 Task: Sort the pull requests by least commented.
Action: Mouse moved to (261, 169)
Screenshot: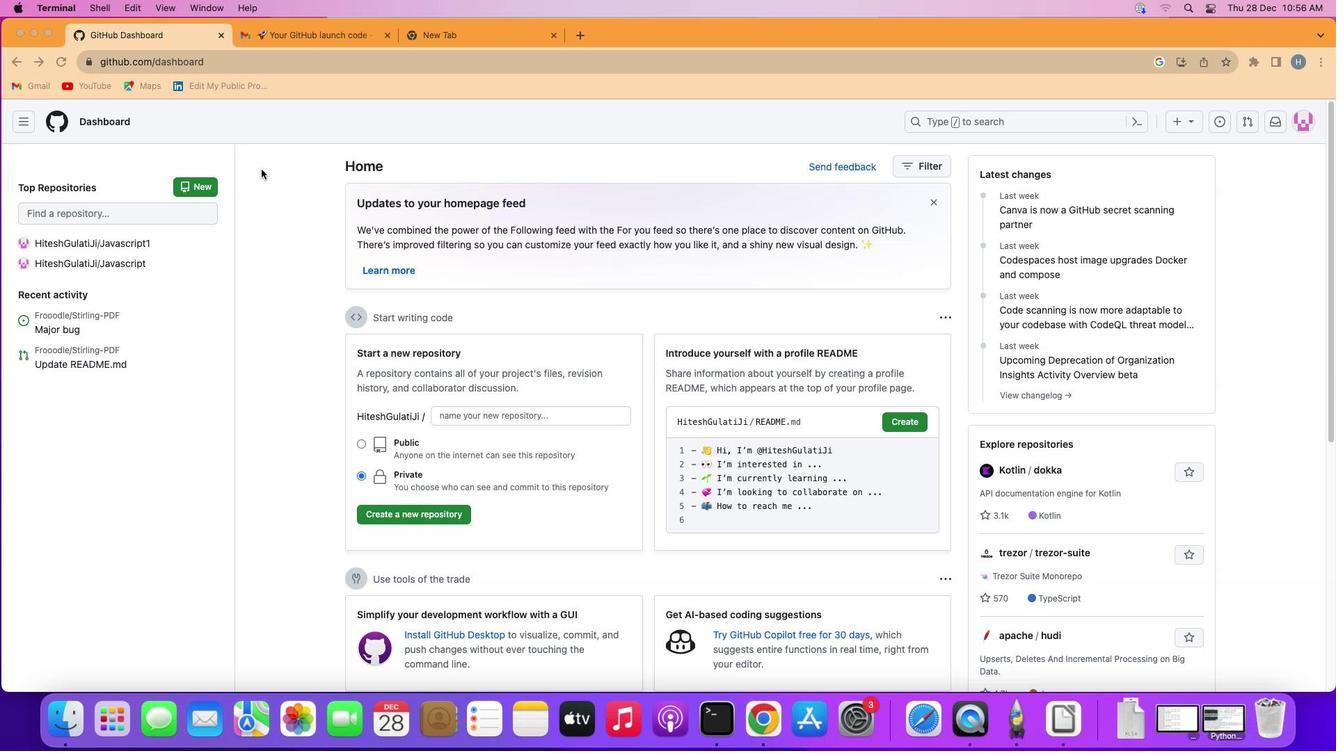 
Action: Mouse pressed left at (261, 169)
Screenshot: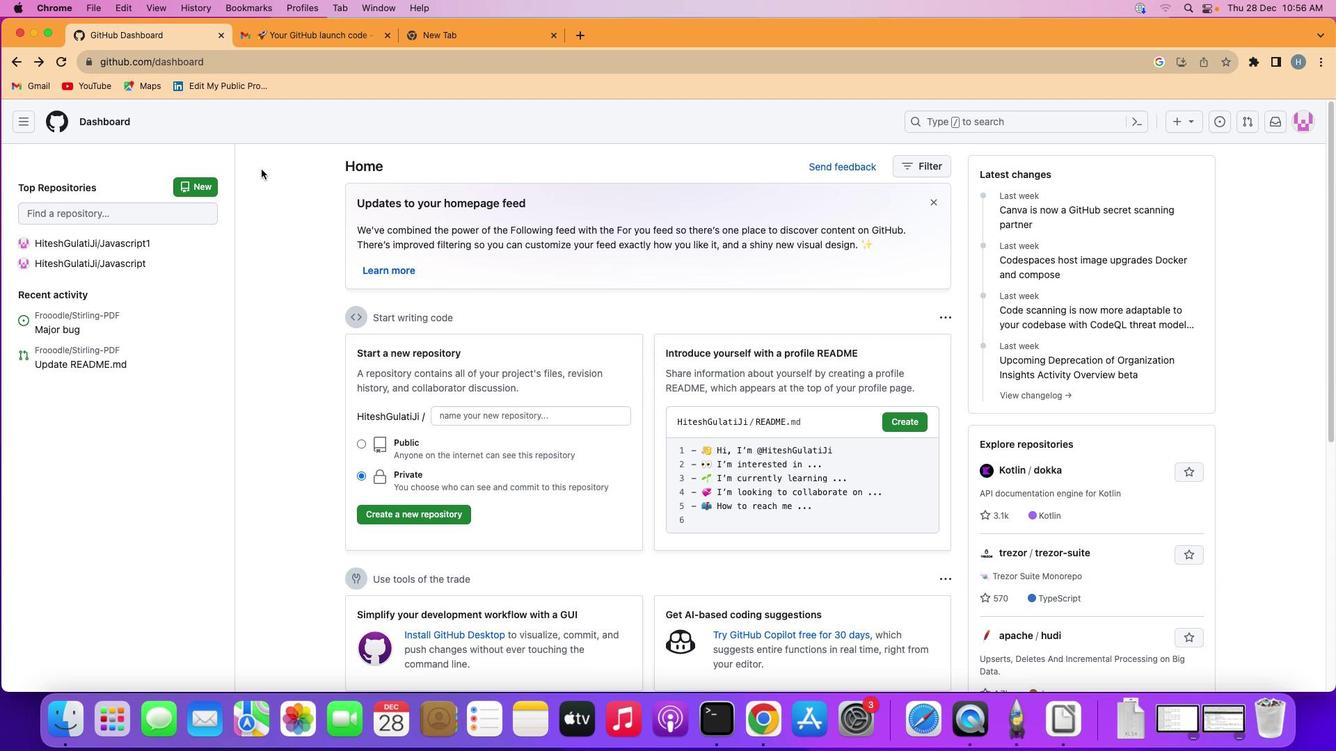 
Action: Mouse moved to (18, 116)
Screenshot: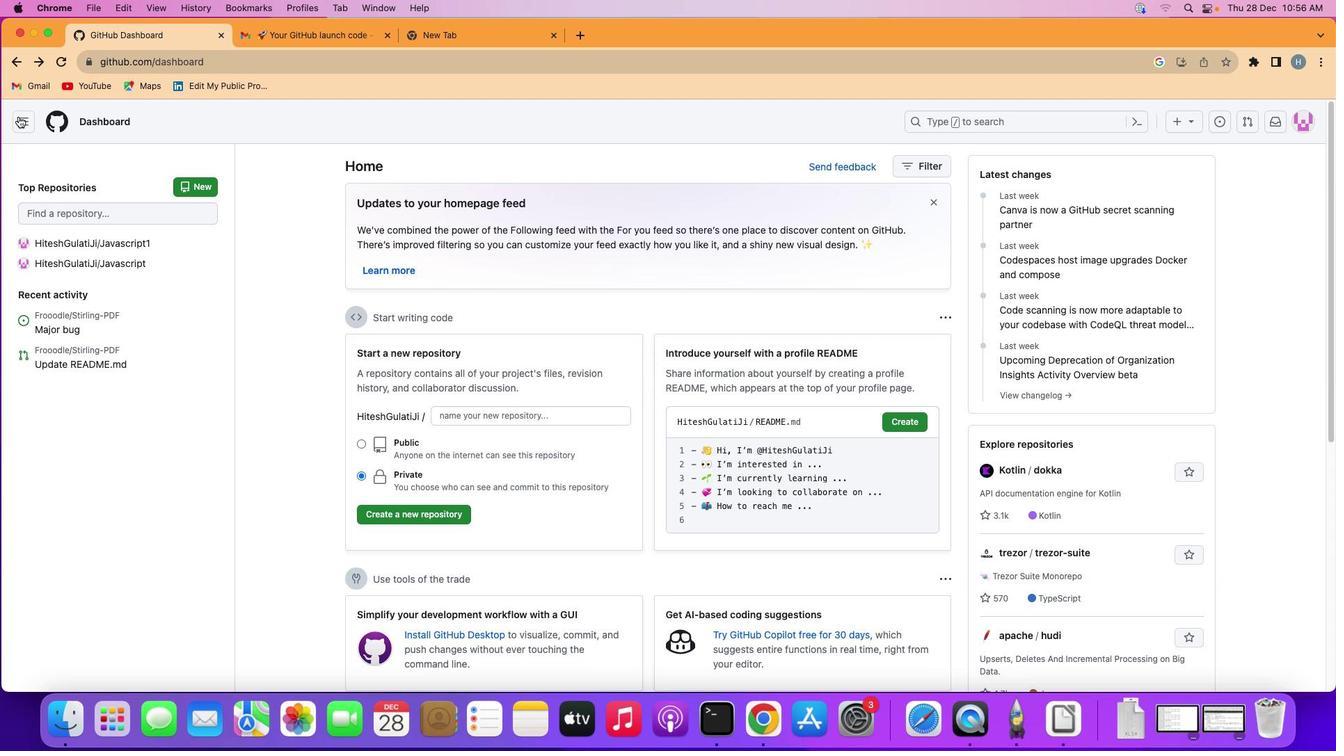 
Action: Mouse pressed left at (18, 116)
Screenshot: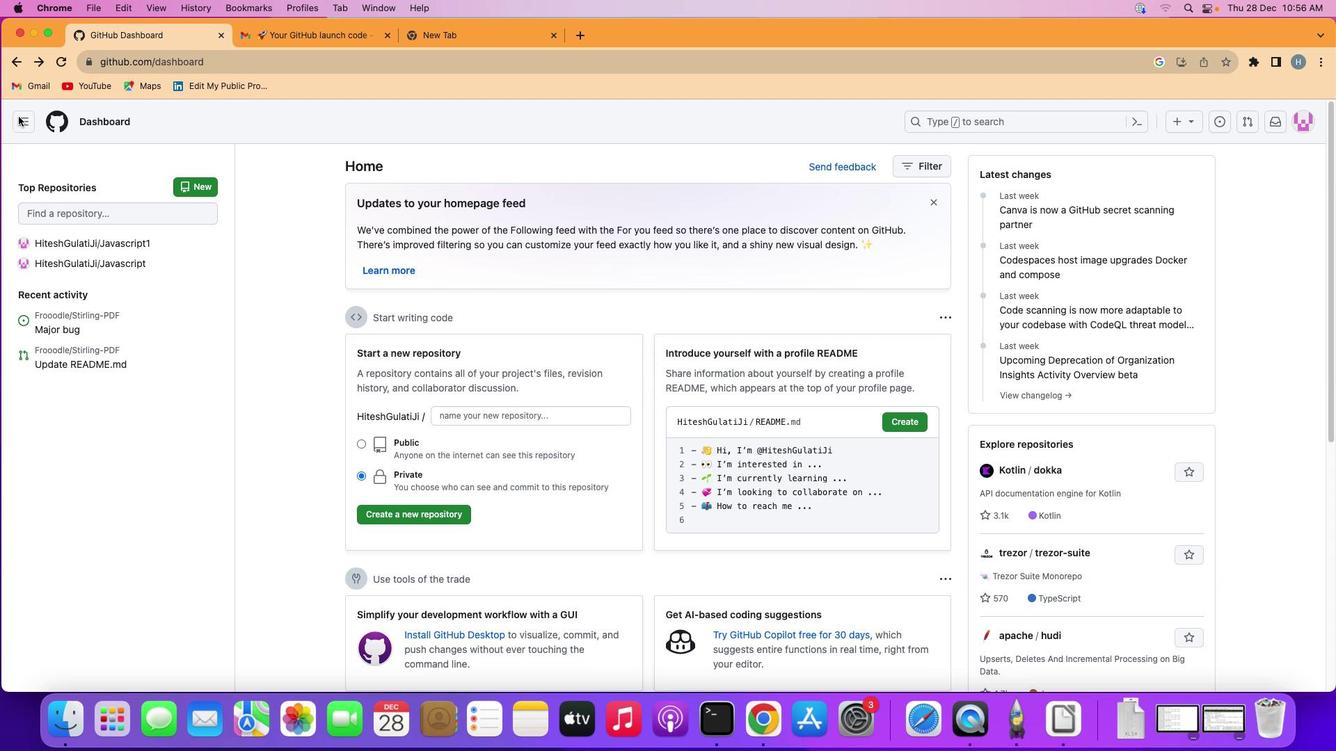 
Action: Mouse moved to (84, 199)
Screenshot: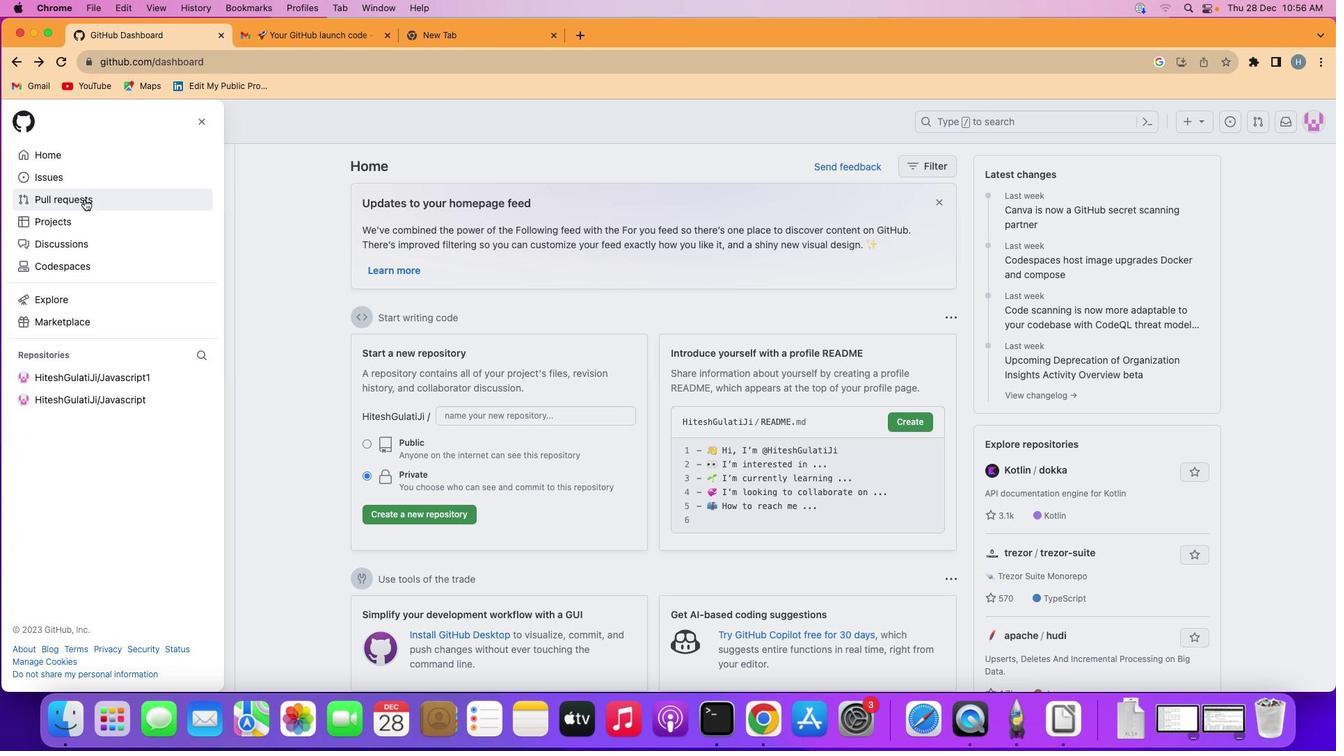 
Action: Mouse pressed left at (84, 199)
Screenshot: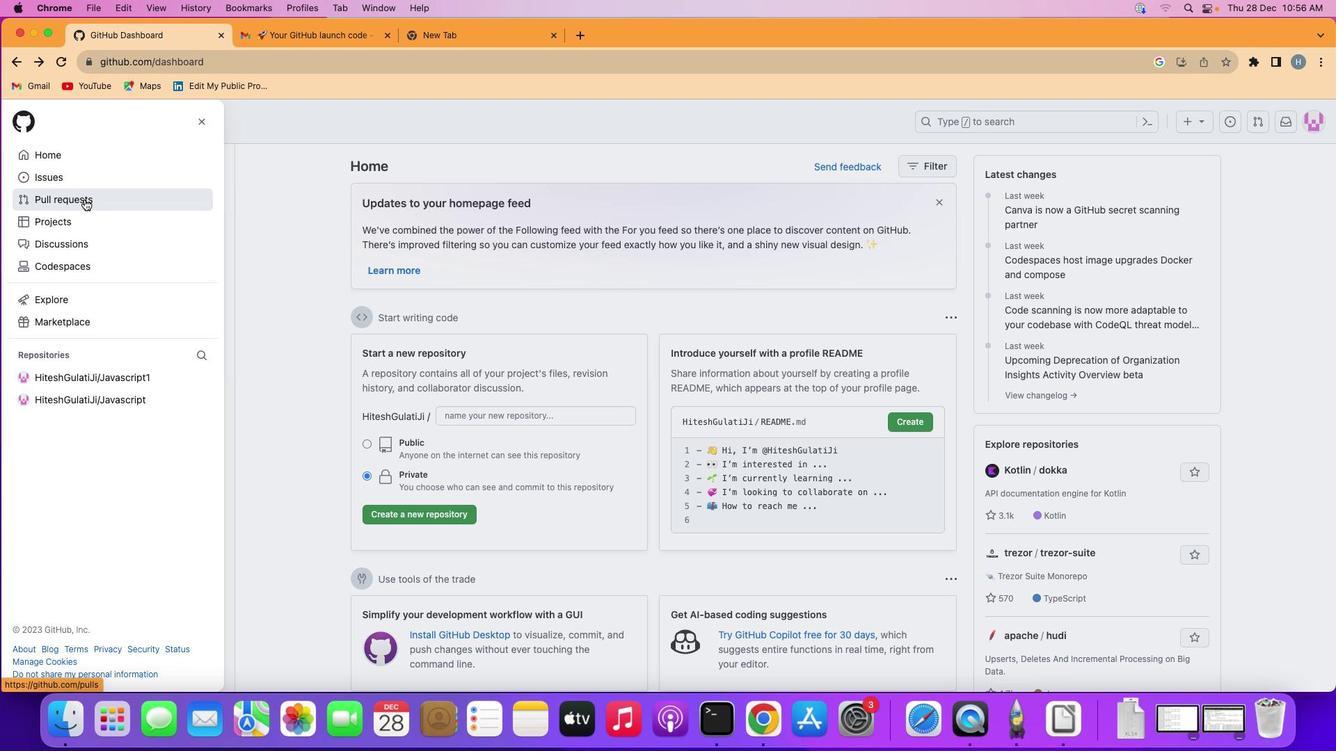 
Action: Mouse moved to (989, 212)
Screenshot: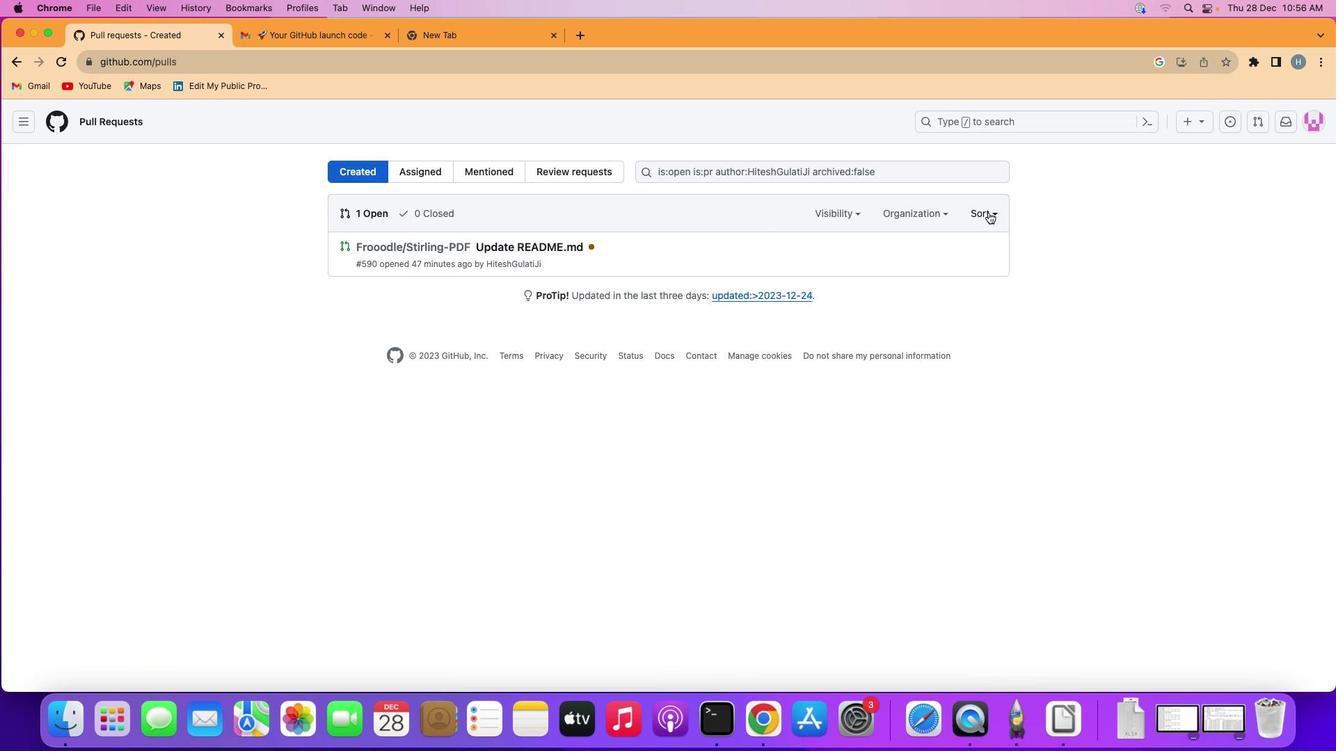 
Action: Mouse pressed left at (989, 212)
Screenshot: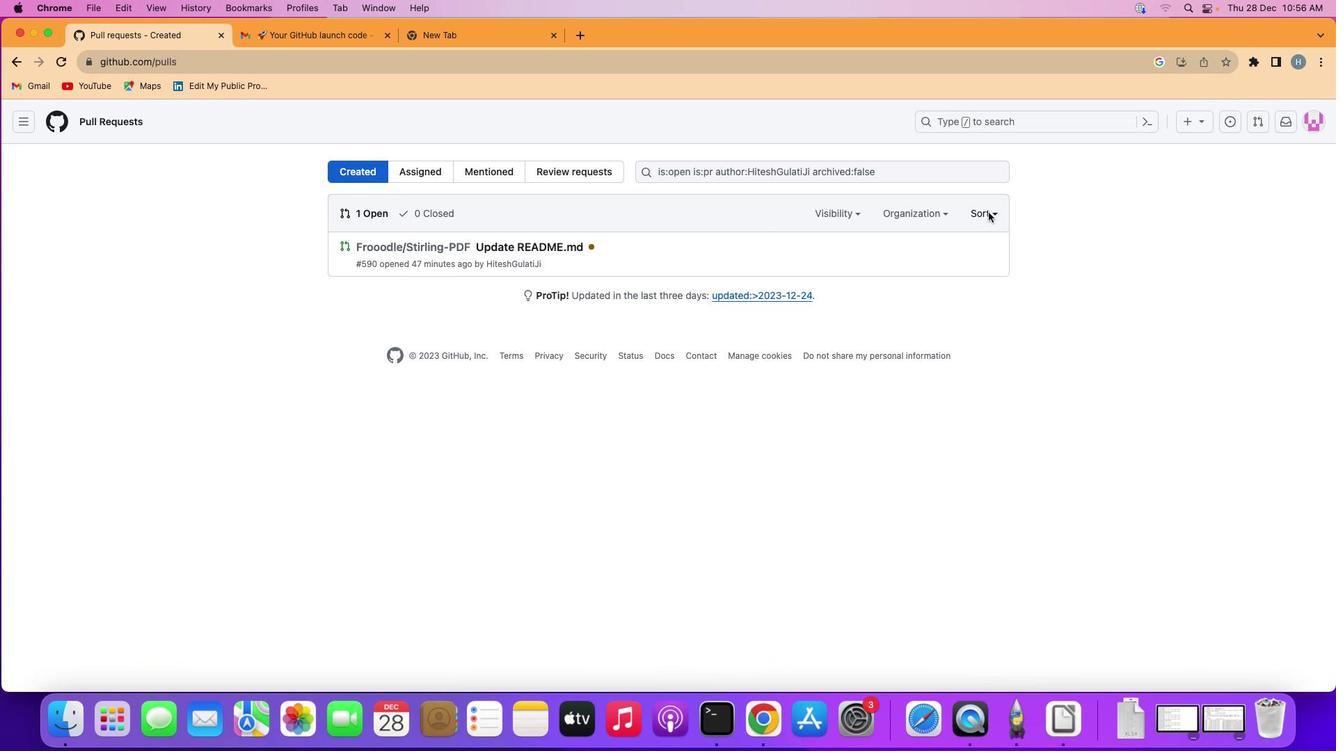 
Action: Mouse moved to (921, 324)
Screenshot: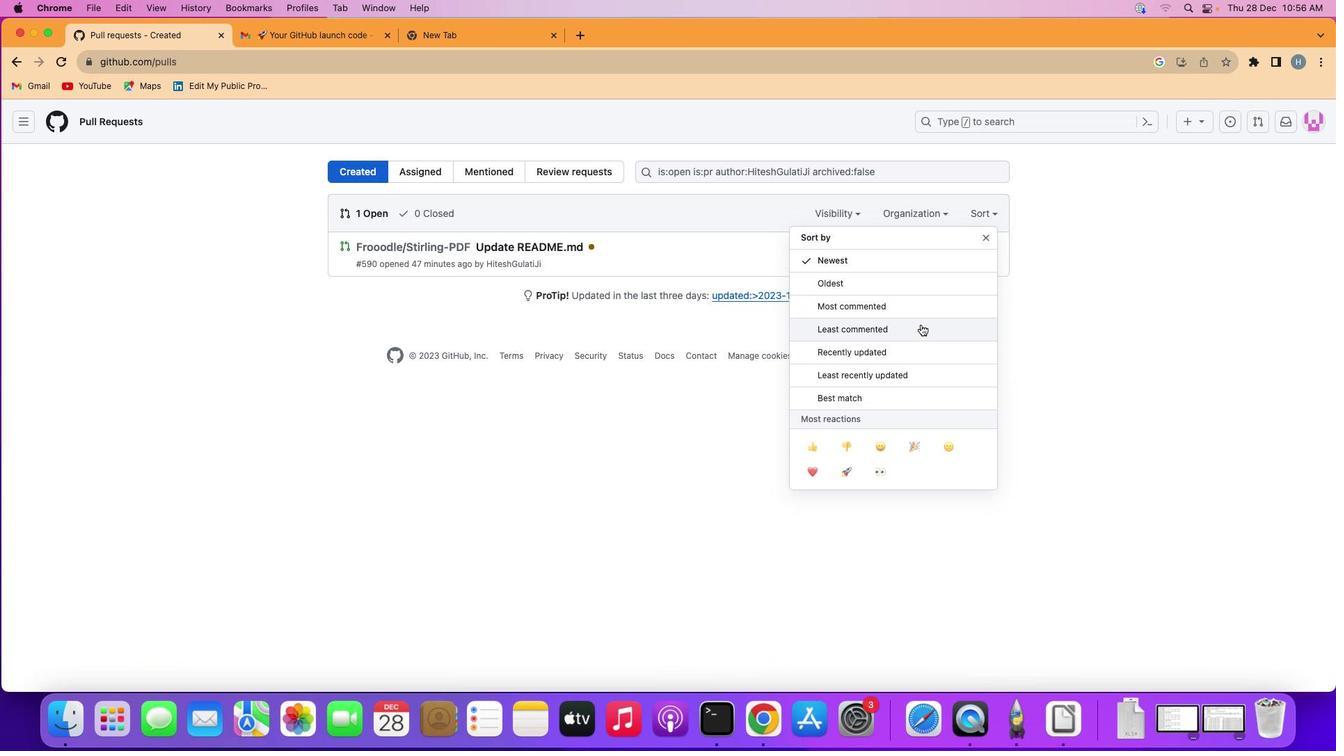 
Action: Mouse pressed left at (921, 324)
Screenshot: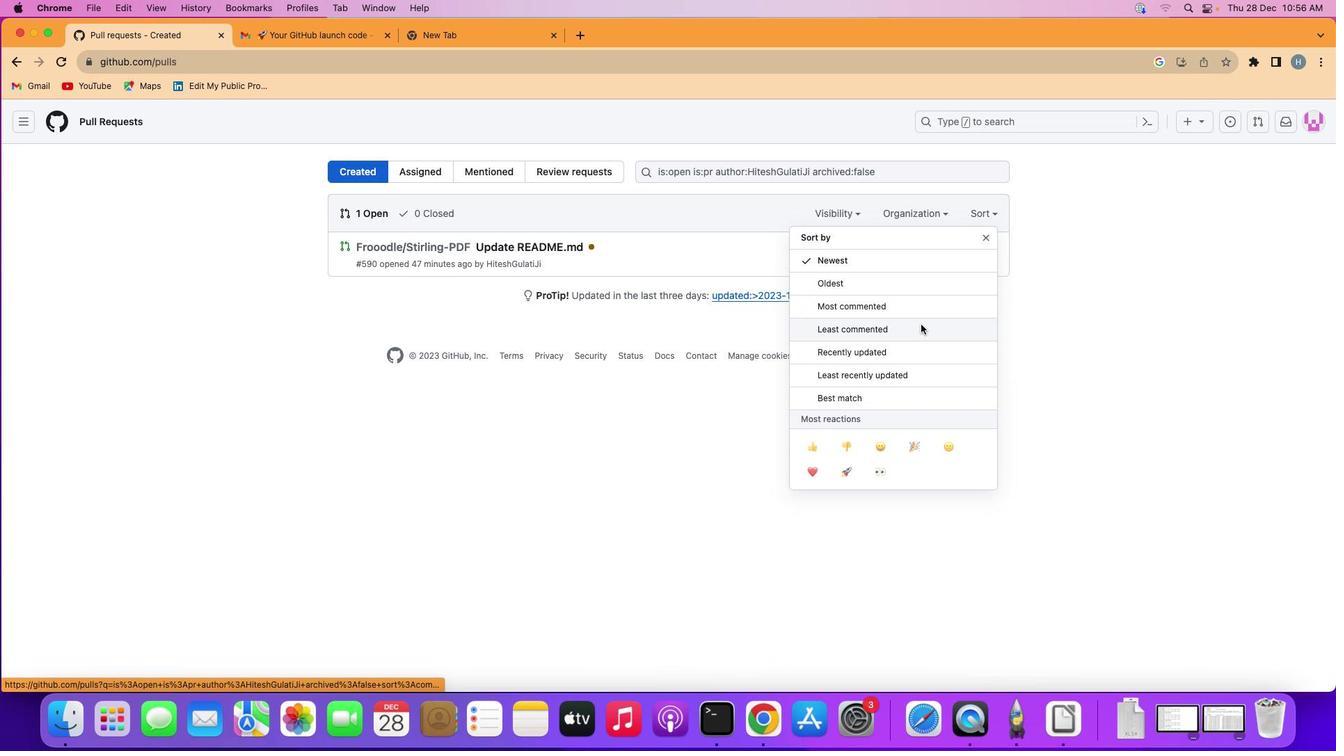 
